 Task: Add Derma-E Vitamin E Hand Repair Cream to the cart.
Action: Mouse moved to (807, 242)
Screenshot: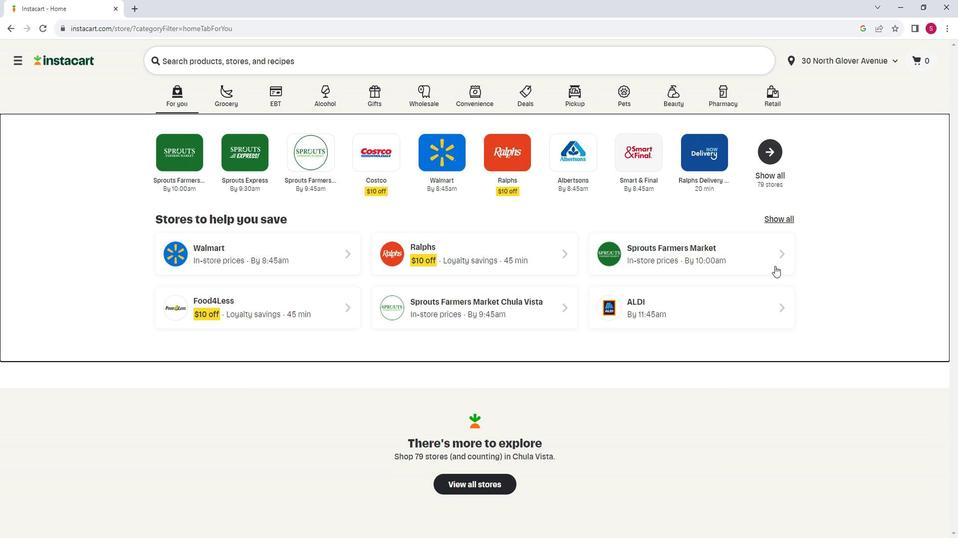 
Action: Mouse pressed left at (807, 242)
Screenshot: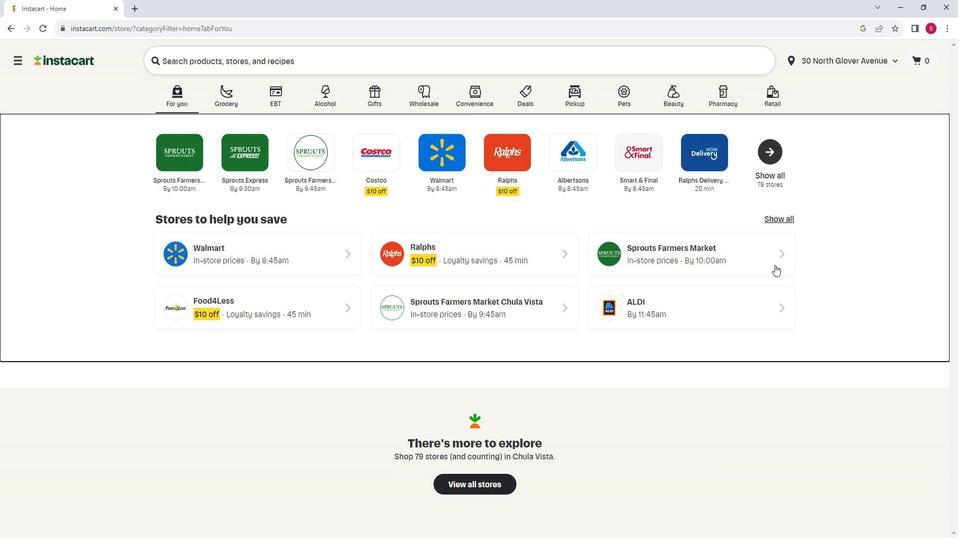 
Action: Mouse moved to (87, 325)
Screenshot: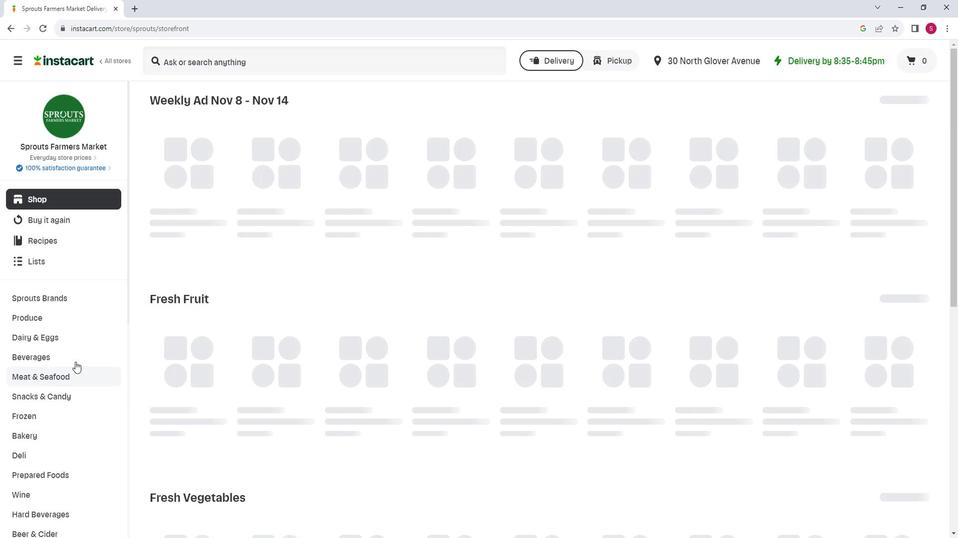 
Action: Mouse scrolled (87, 325) with delta (0, 0)
Screenshot: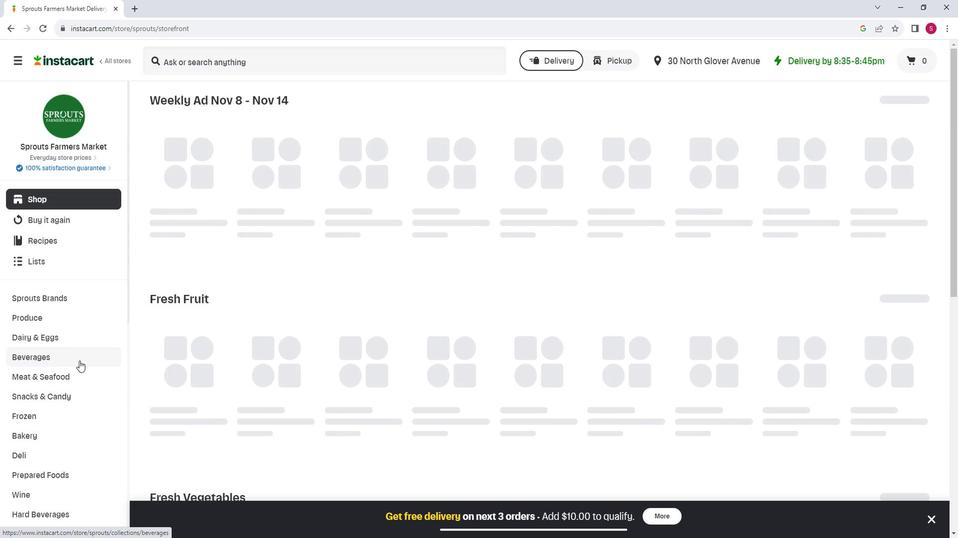 
Action: Mouse scrolled (87, 325) with delta (0, 0)
Screenshot: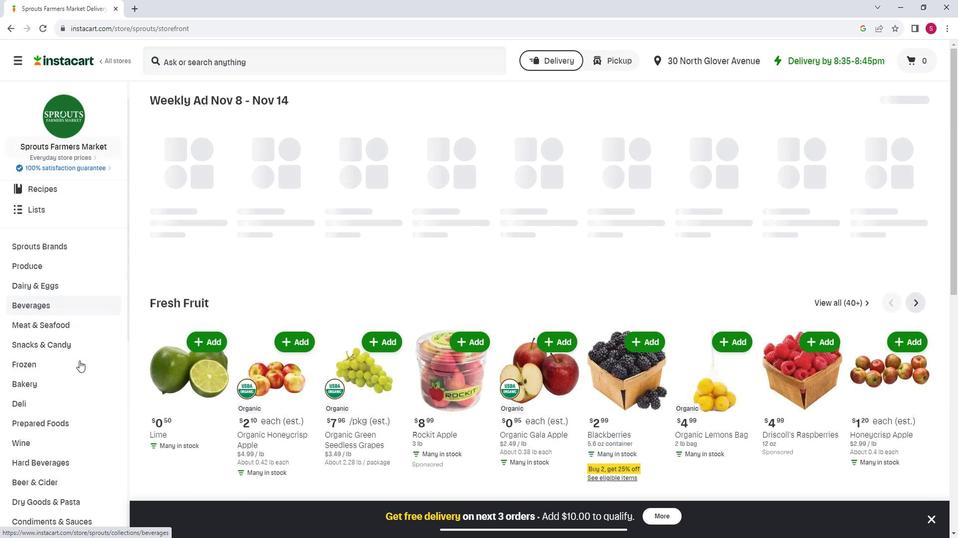 
Action: Mouse scrolled (87, 325) with delta (0, 0)
Screenshot: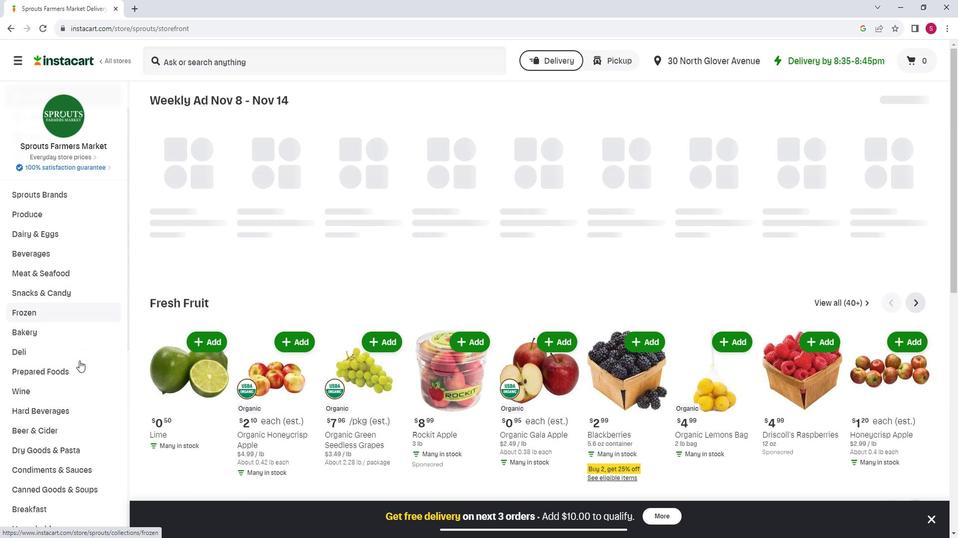
Action: Mouse scrolled (87, 325) with delta (0, 0)
Screenshot: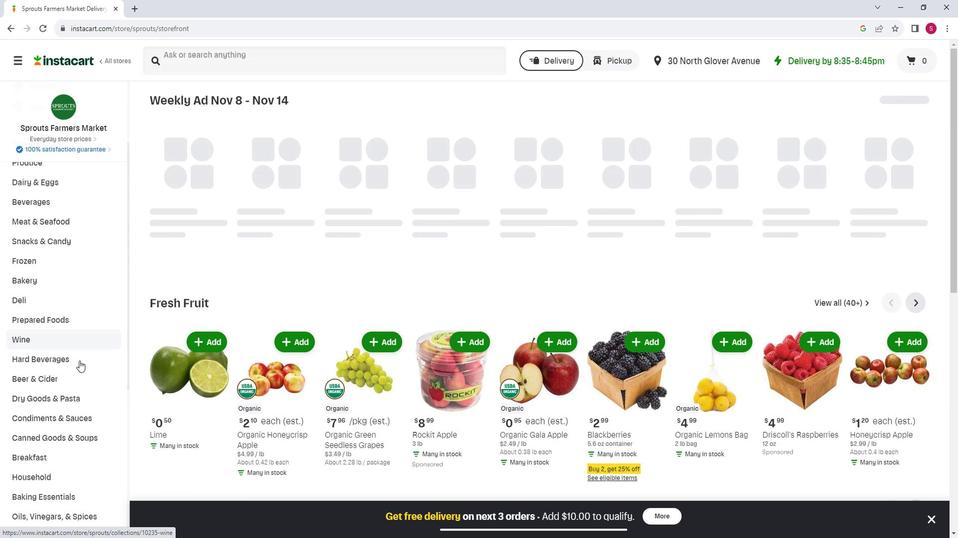 
Action: Mouse moved to (99, 320)
Screenshot: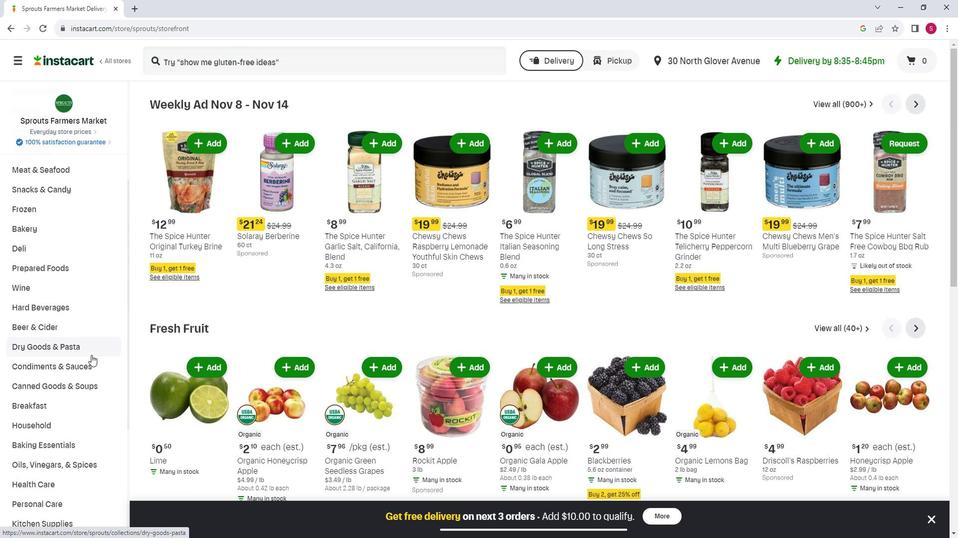 
Action: Mouse scrolled (99, 320) with delta (0, 0)
Screenshot: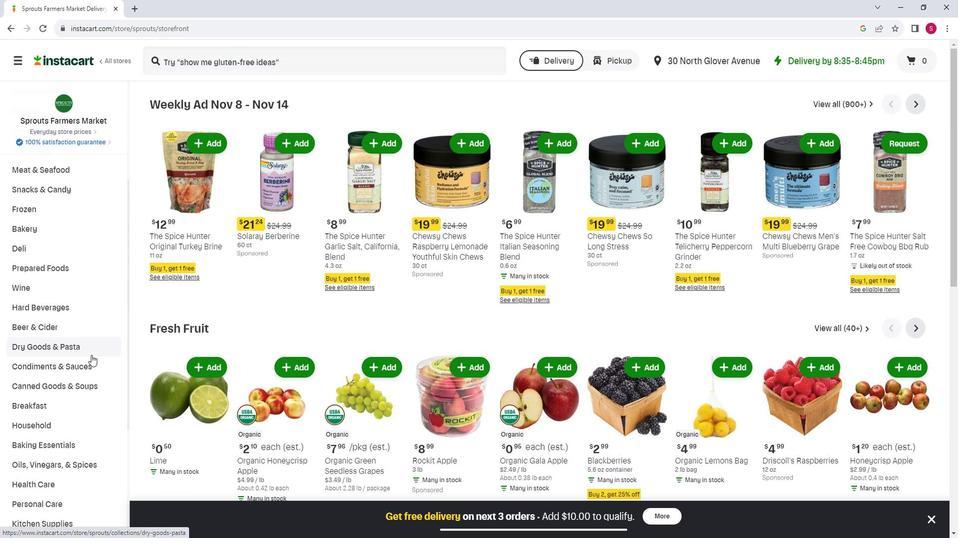 
Action: Mouse moved to (99, 321)
Screenshot: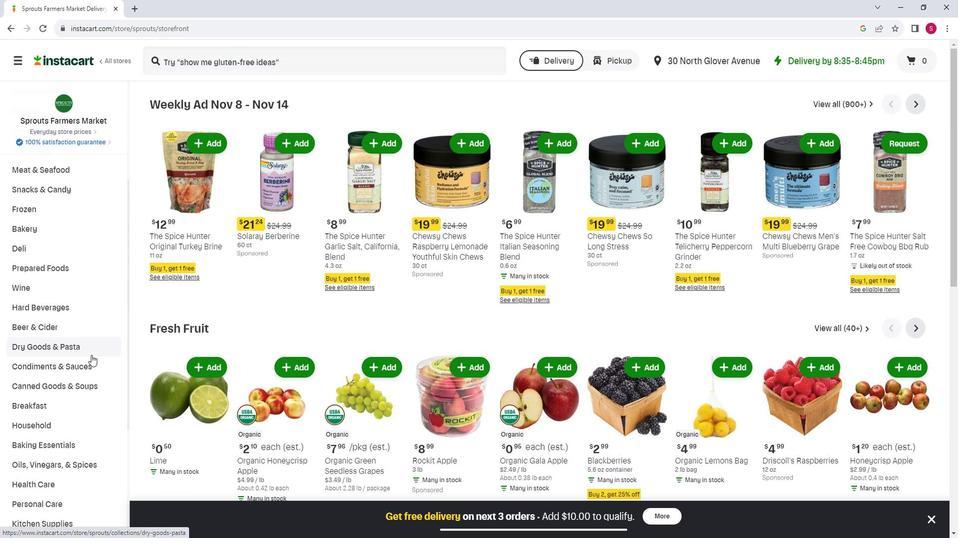 
Action: Mouse scrolled (99, 320) with delta (0, 0)
Screenshot: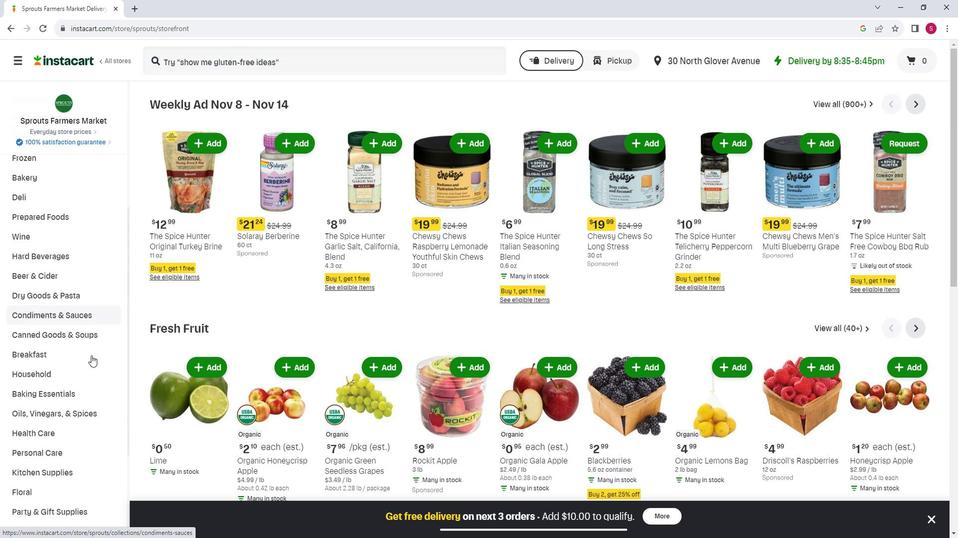 
Action: Mouse moved to (72, 361)
Screenshot: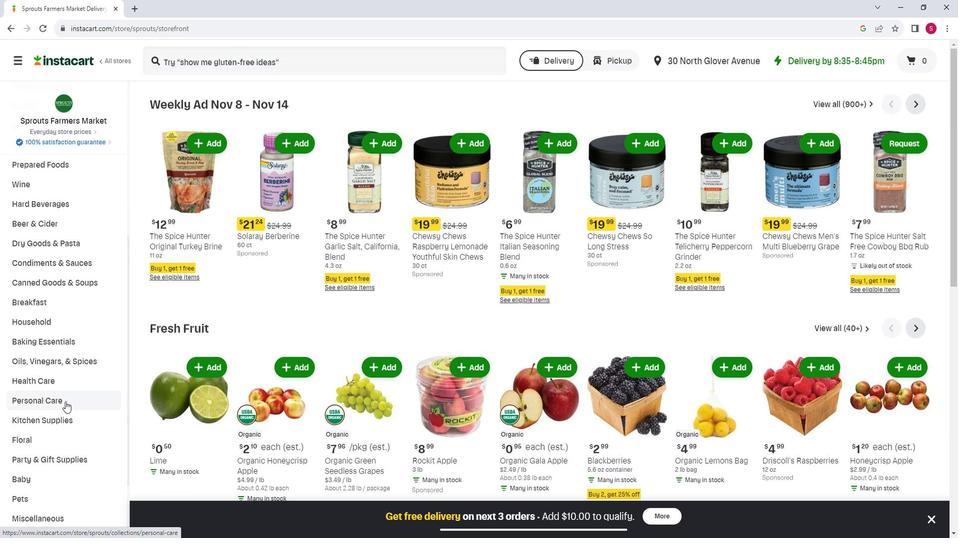 
Action: Mouse pressed left at (72, 361)
Screenshot: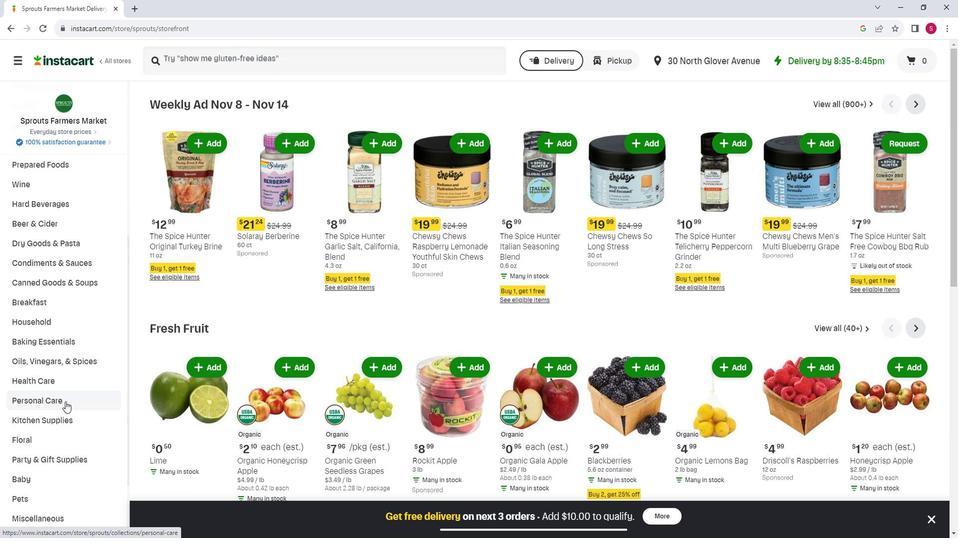 
Action: Mouse moved to (259, 123)
Screenshot: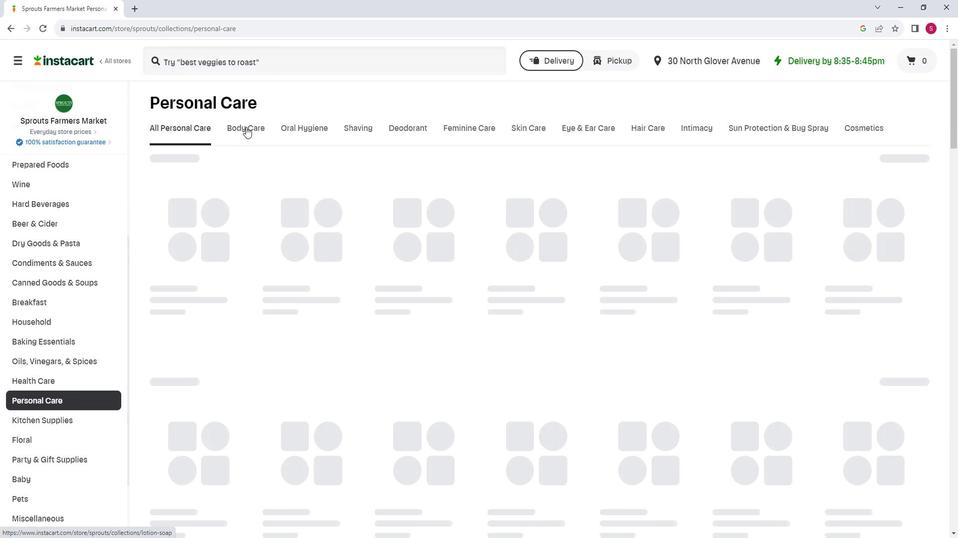 
Action: Mouse pressed left at (259, 123)
Screenshot: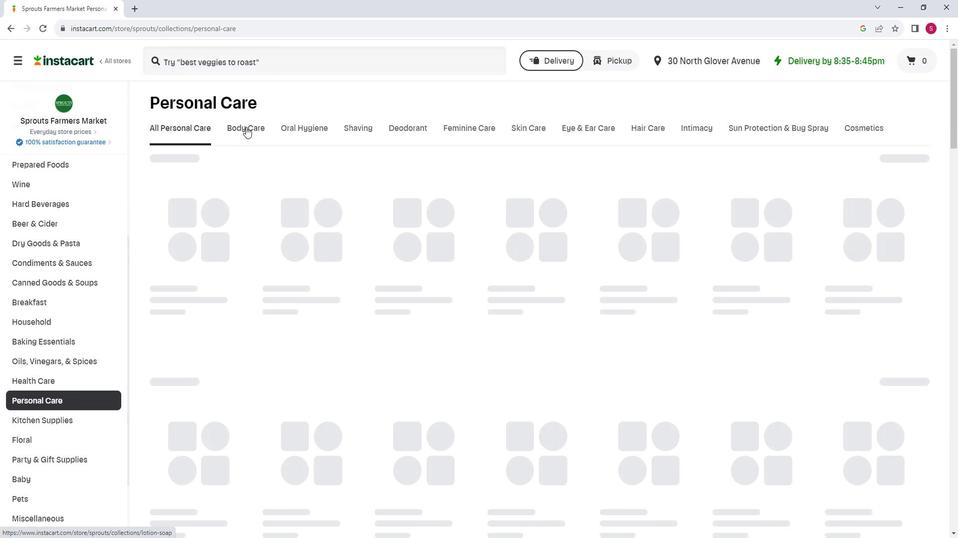 
Action: Mouse moved to (412, 155)
Screenshot: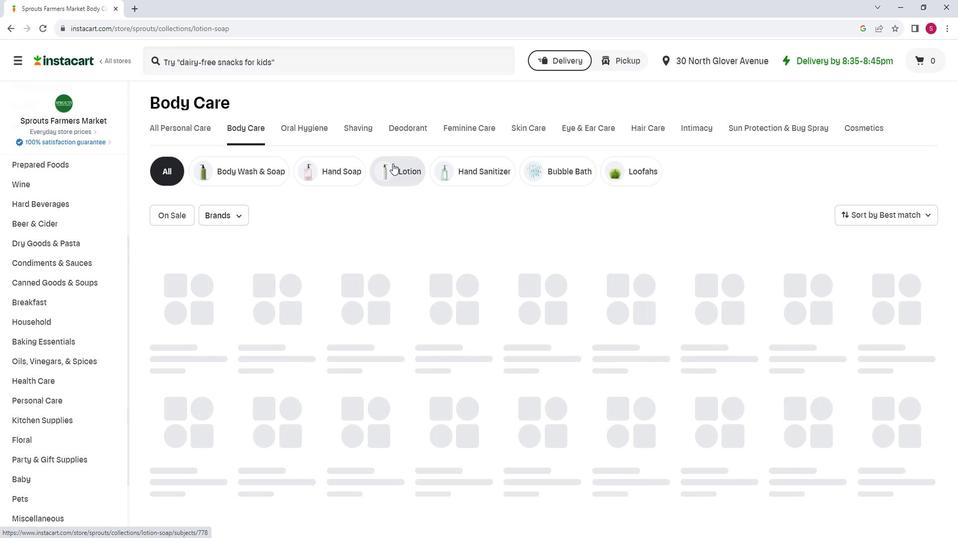 
Action: Mouse pressed left at (412, 155)
Screenshot: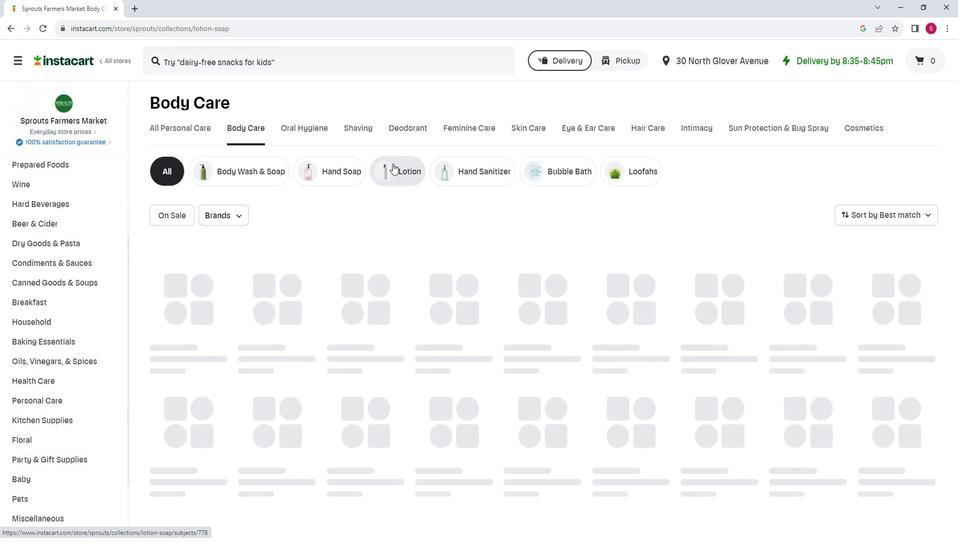 
Action: Mouse moved to (303, 67)
Screenshot: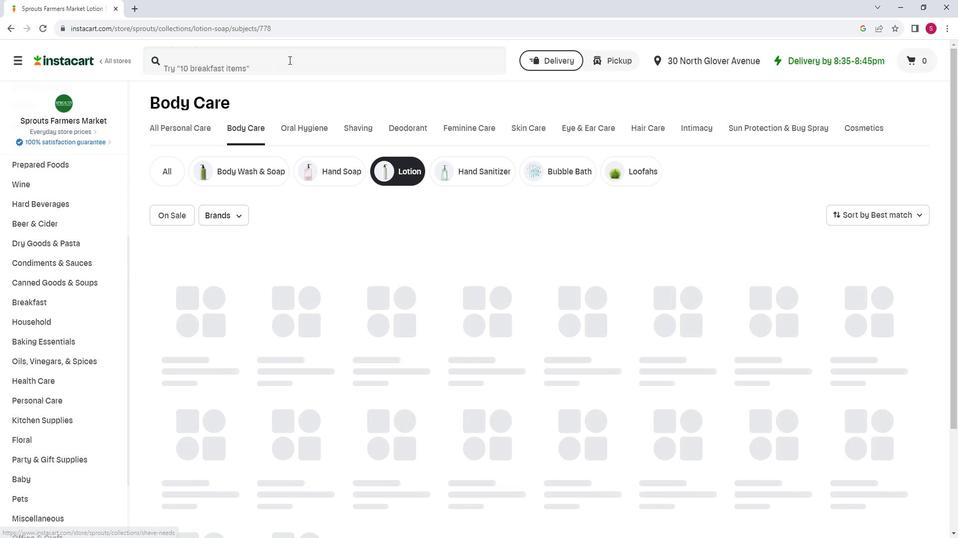 
Action: Mouse pressed left at (303, 67)
Screenshot: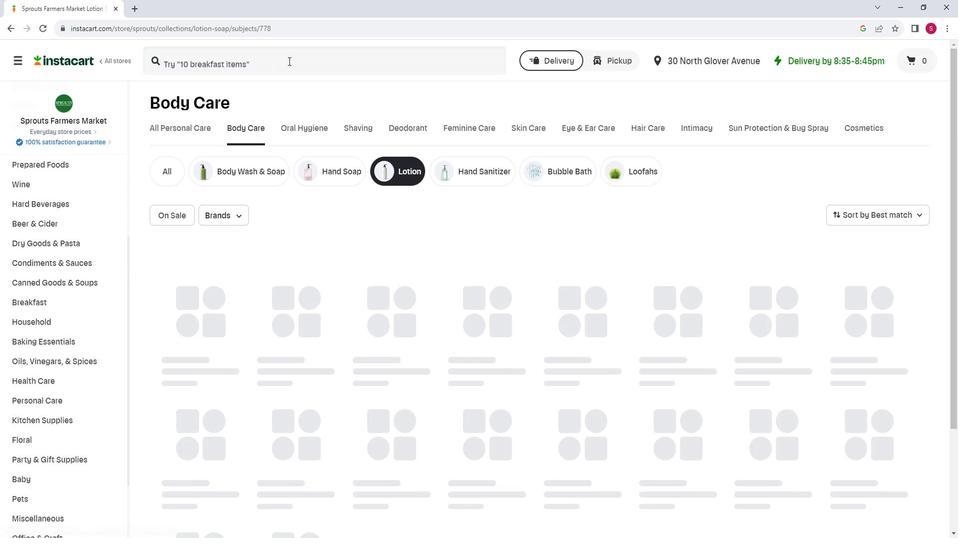 
Action: Mouse moved to (307, 68)
Screenshot: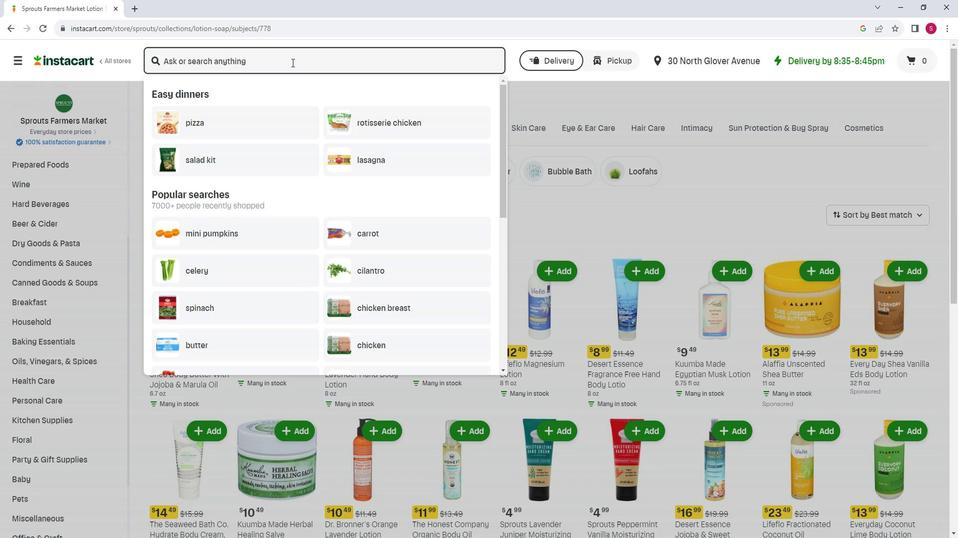 
Action: Key pressed <Key.shift>Derma-<Key.shift>E<Key.space><Key.shift>Viamin<Key.space><Key.backspace><Key.backspace><Key.backspace><Key.backspace><Key.backspace>tamin<Key.space><Key.shift>E<Key.space><Key.shift>Hand<Key.space><Key.shift><Key.shift><Key.shift>Repair<Key.space><Key.shift>Cream<Key.space><Key.enter>
Screenshot: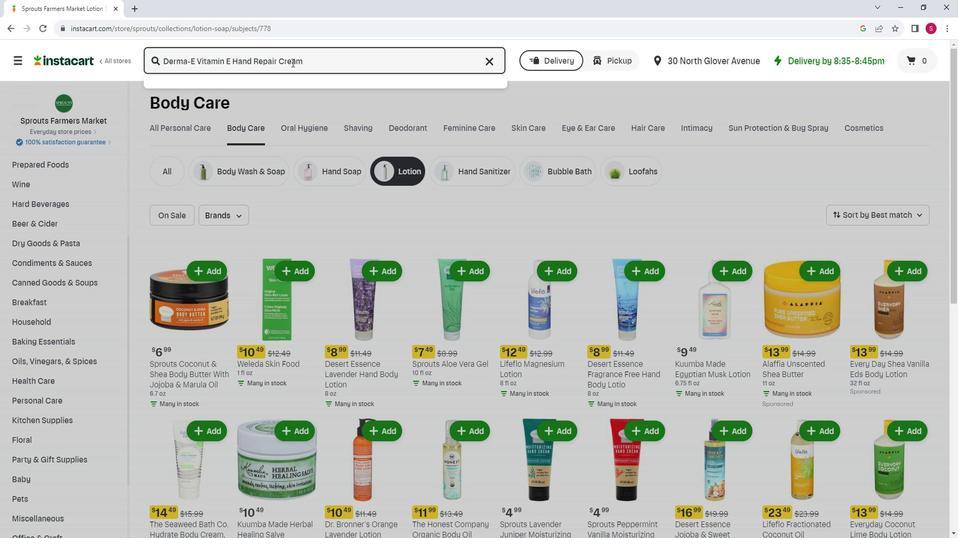 
Action: Mouse moved to (454, 146)
Screenshot: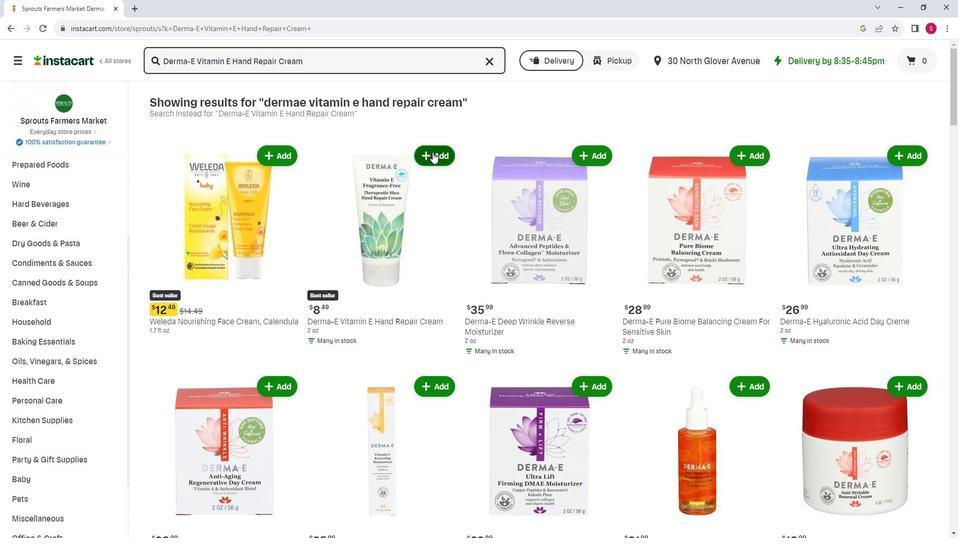 
Action: Mouse pressed left at (454, 146)
Screenshot: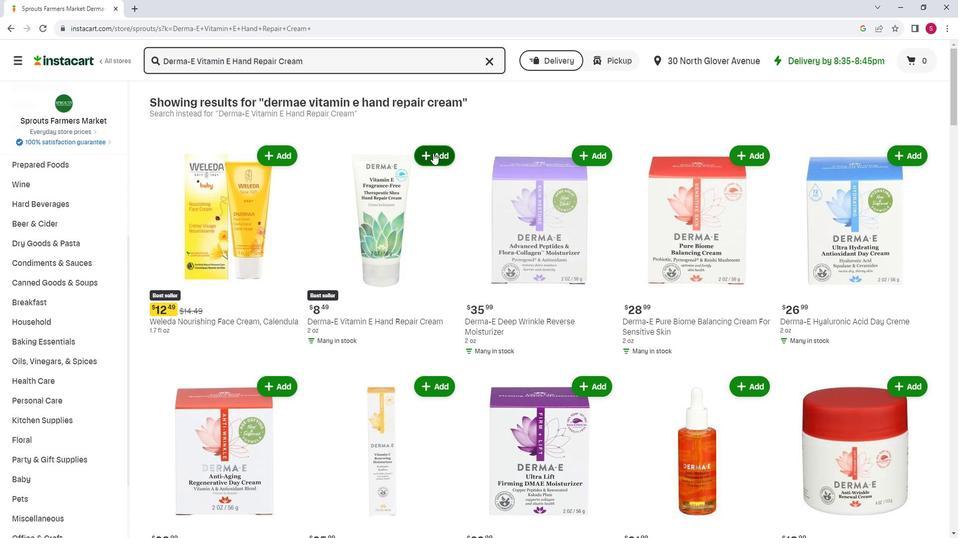 
Action: Mouse moved to (534, 123)
Screenshot: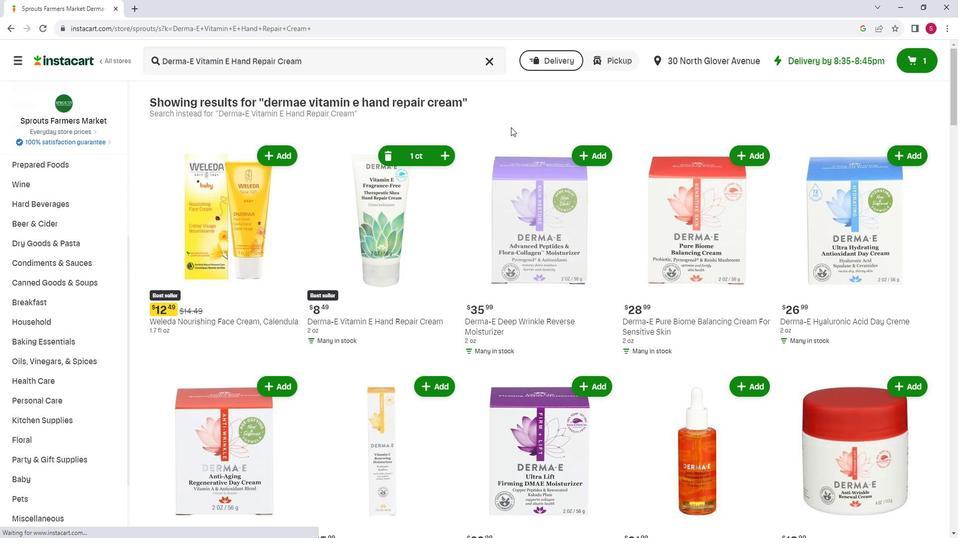 
